 Task: Choose a reason to hibernate the account as "i have a safety concern".
Action: Mouse moved to (694, 94)
Screenshot: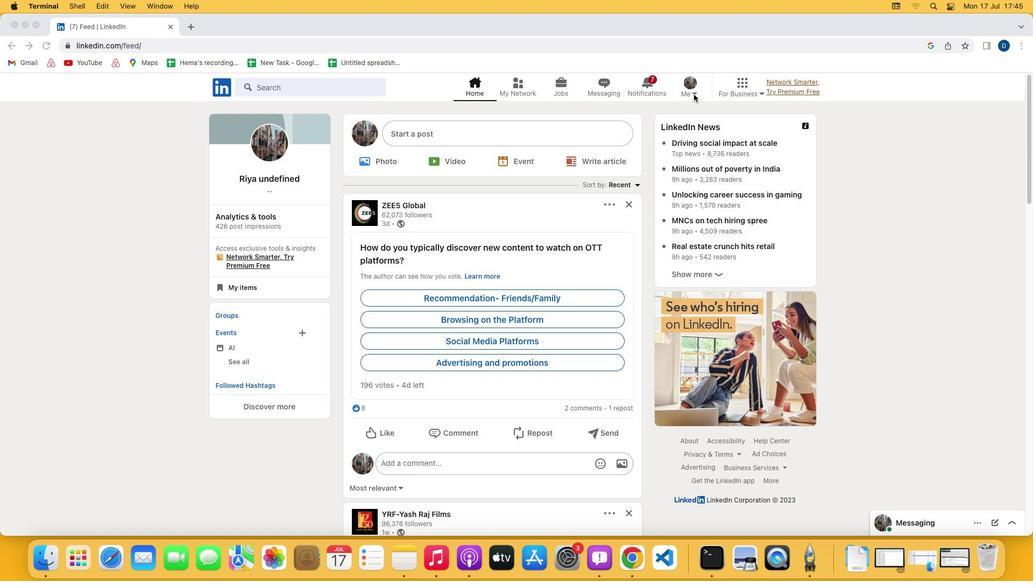 
Action: Mouse pressed left at (694, 94)
Screenshot: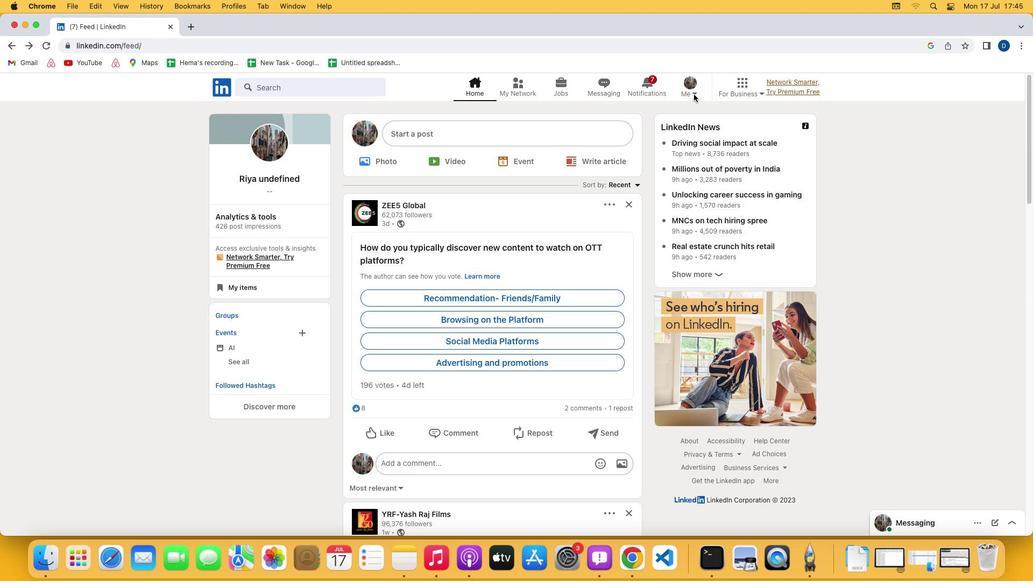 
Action: Mouse moved to (695, 94)
Screenshot: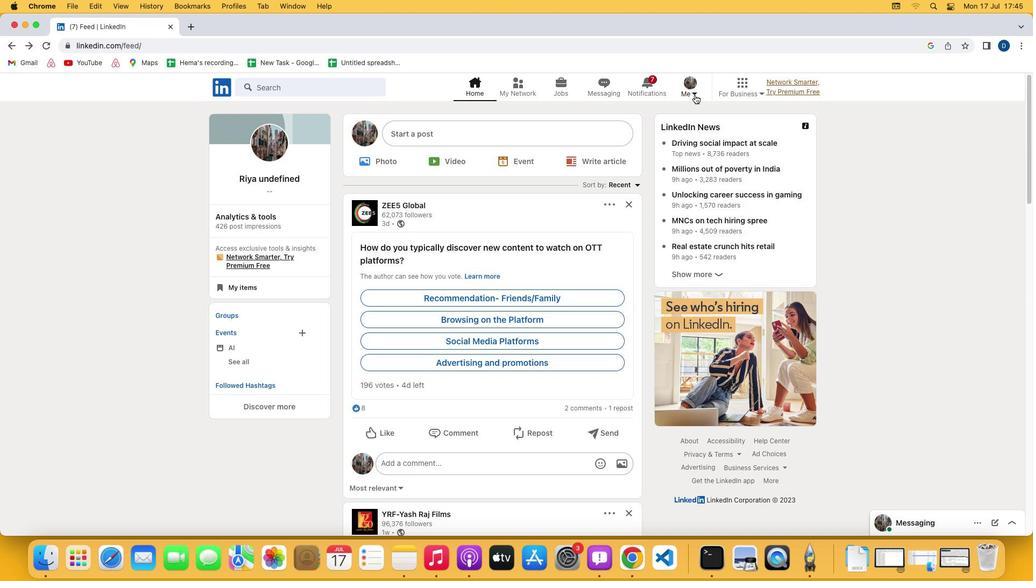 
Action: Mouse pressed left at (695, 94)
Screenshot: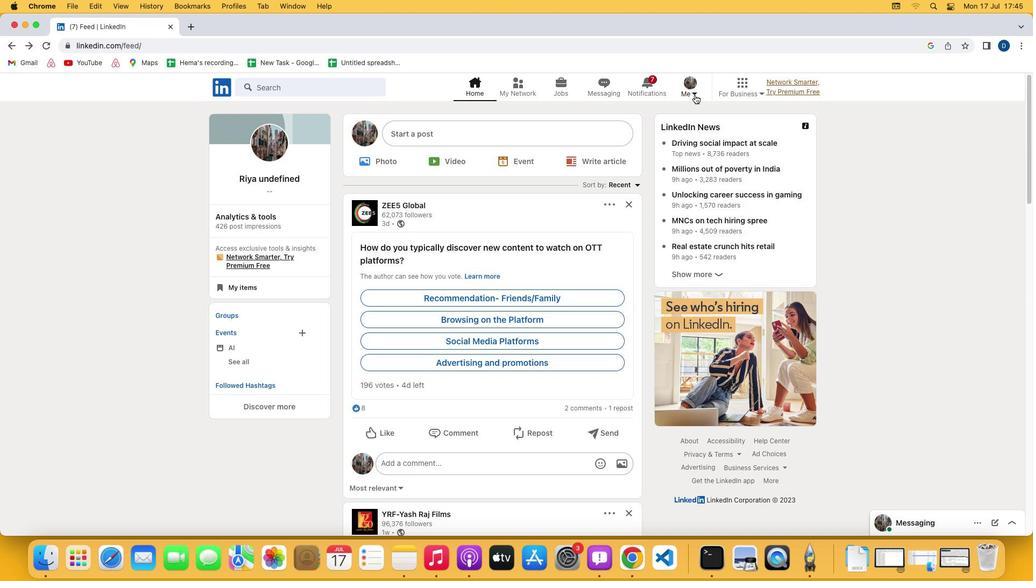 
Action: Mouse moved to (628, 204)
Screenshot: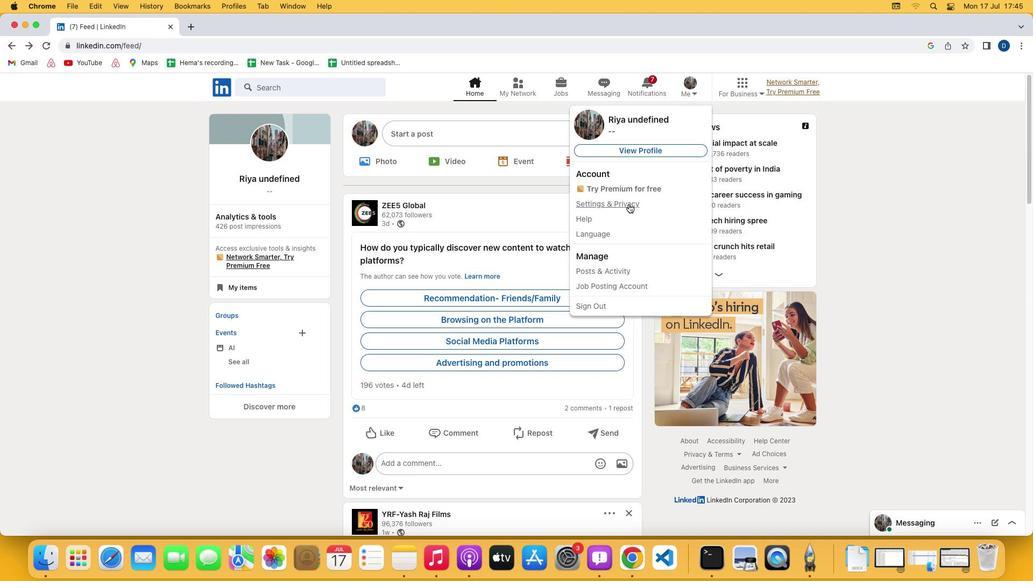 
Action: Mouse pressed left at (628, 204)
Screenshot: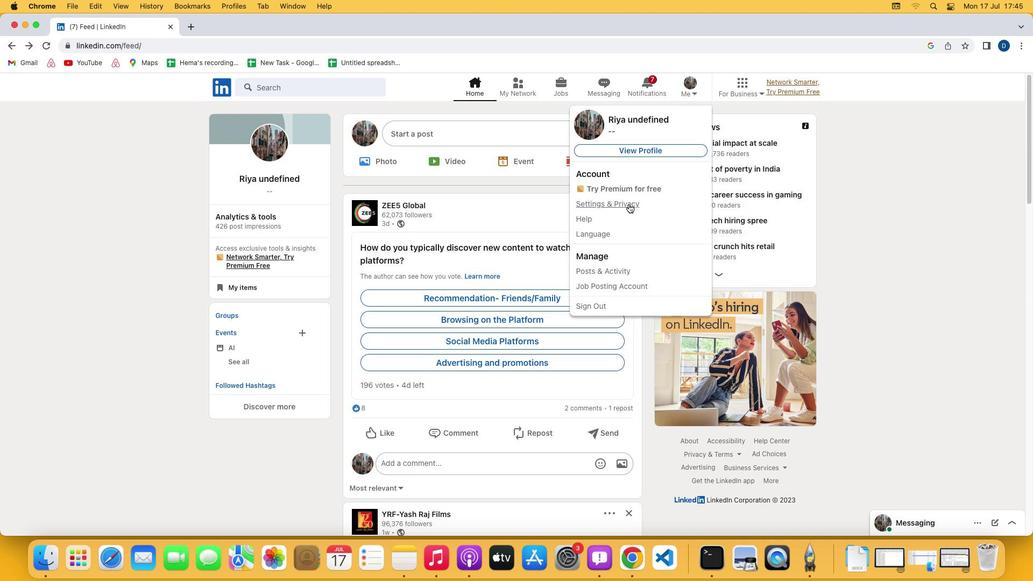 
Action: Mouse moved to (603, 373)
Screenshot: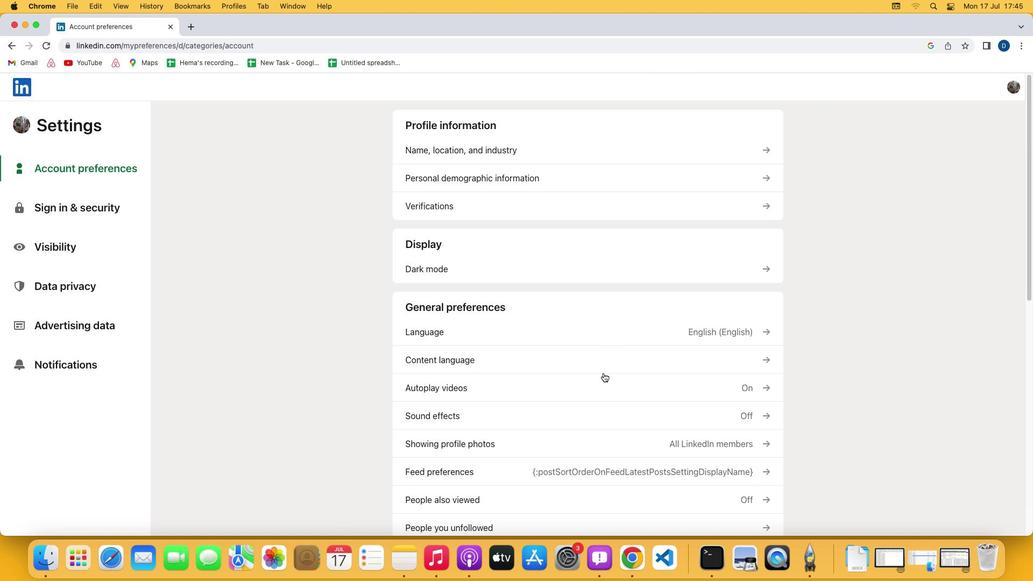 
Action: Mouse scrolled (603, 373) with delta (0, 0)
Screenshot: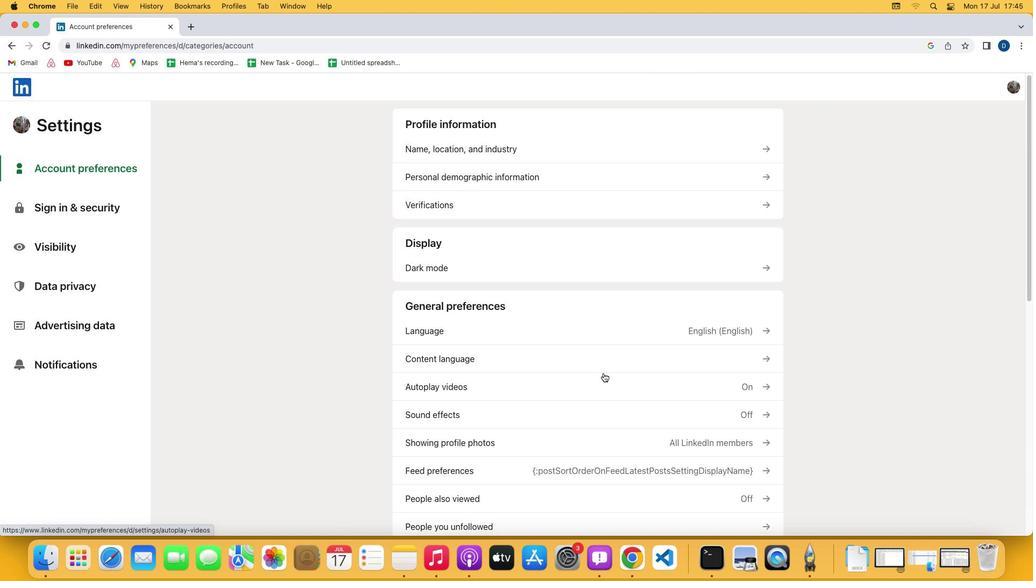 
Action: Mouse scrolled (603, 373) with delta (0, 0)
Screenshot: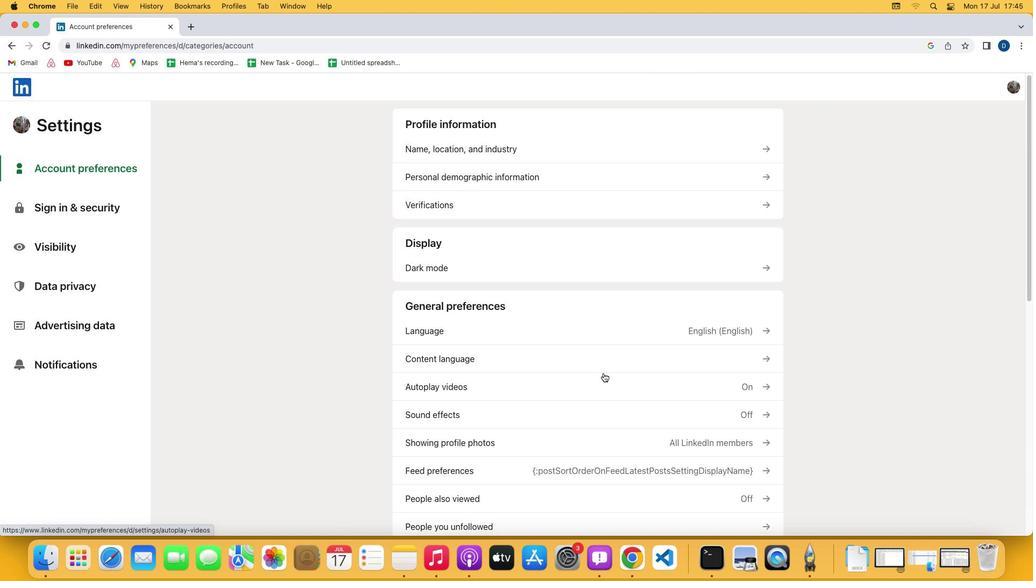 
Action: Mouse scrolled (603, 373) with delta (0, -1)
Screenshot: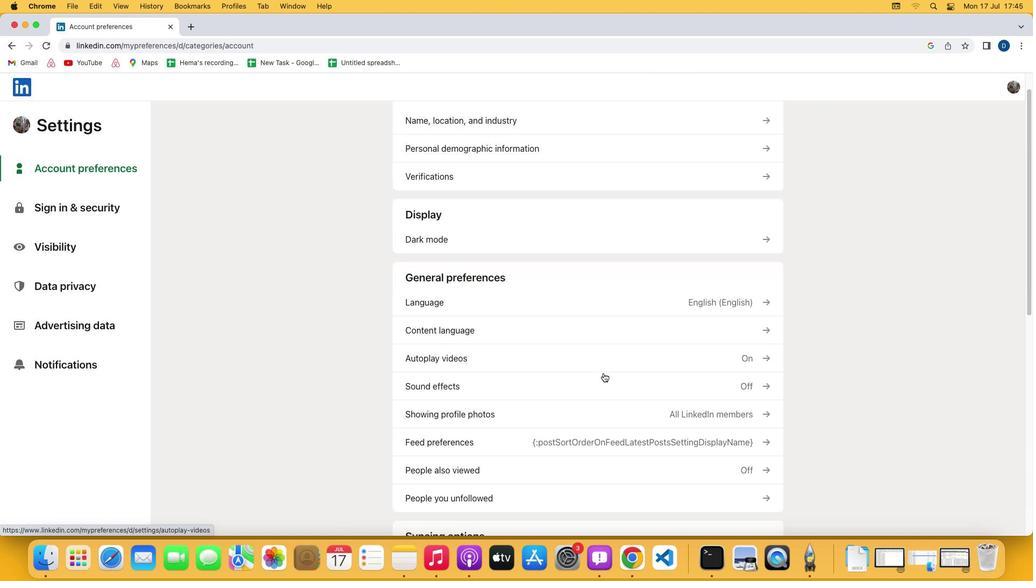 
Action: Mouse scrolled (603, 373) with delta (0, -2)
Screenshot: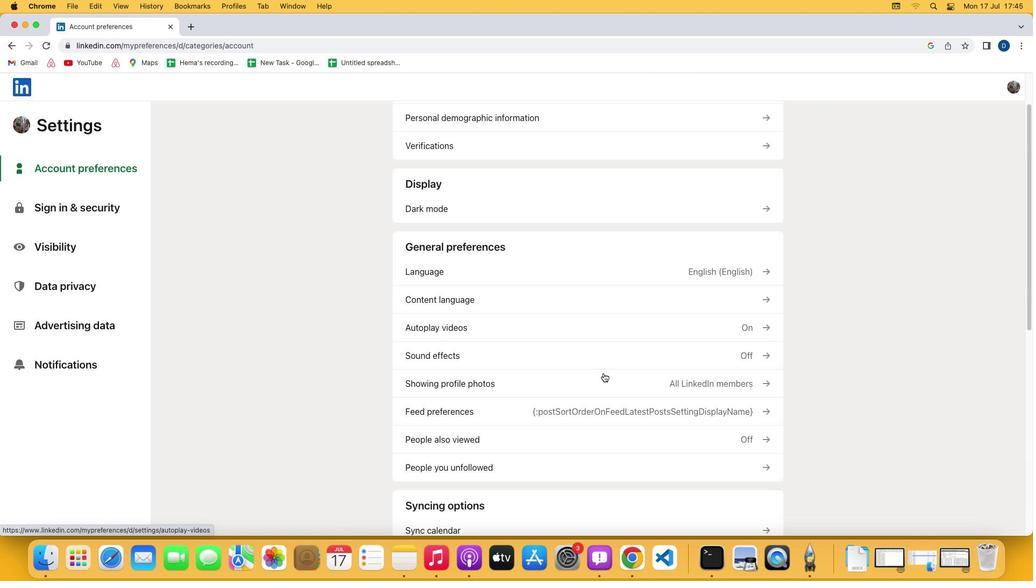 
Action: Mouse scrolled (603, 373) with delta (0, -2)
Screenshot: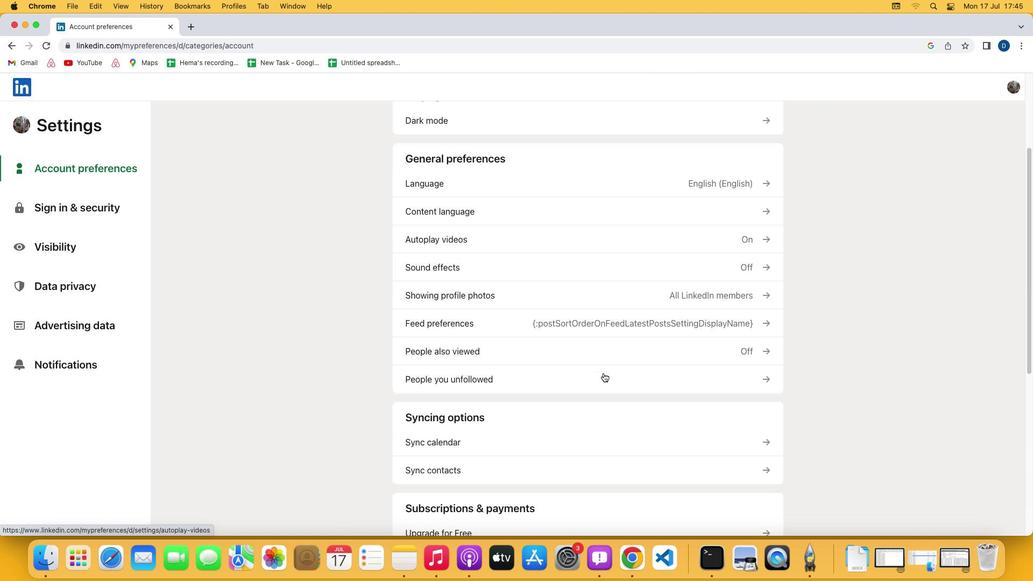 
Action: Mouse scrolled (603, 373) with delta (0, 0)
Screenshot: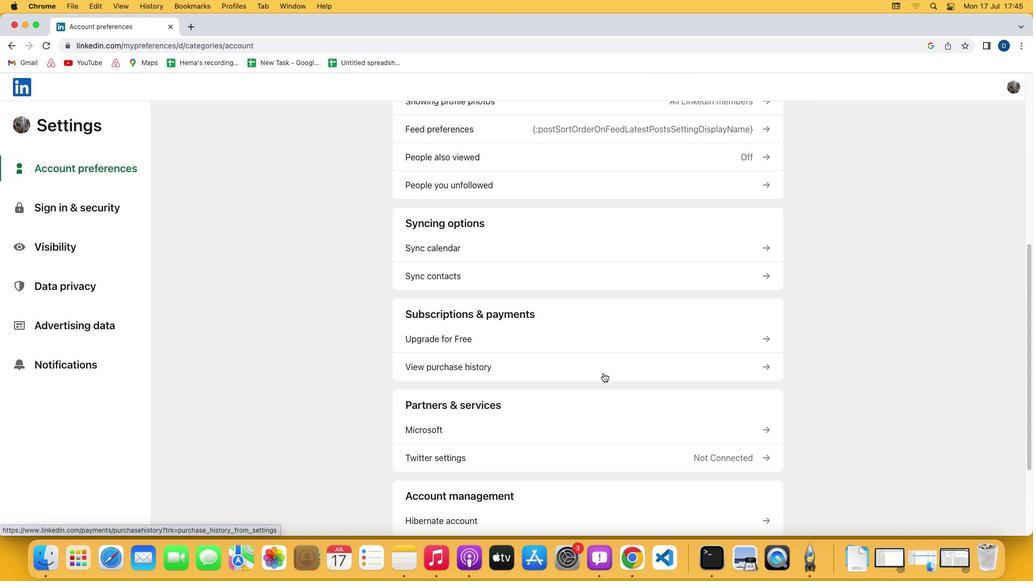 
Action: Mouse scrolled (603, 373) with delta (0, 0)
Screenshot: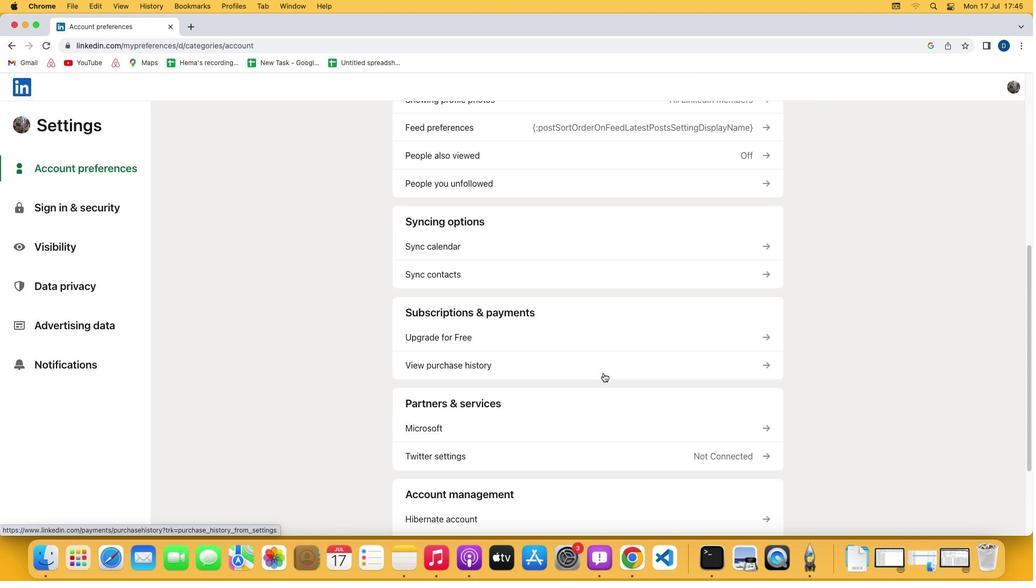 
Action: Mouse scrolled (603, 373) with delta (0, -1)
Screenshot: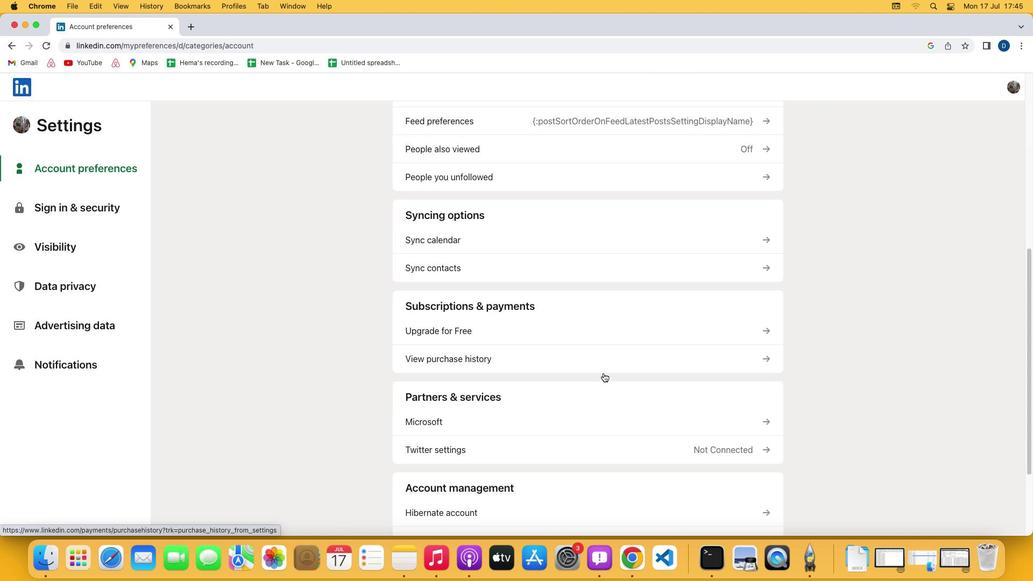 
Action: Mouse scrolled (603, 373) with delta (0, -1)
Screenshot: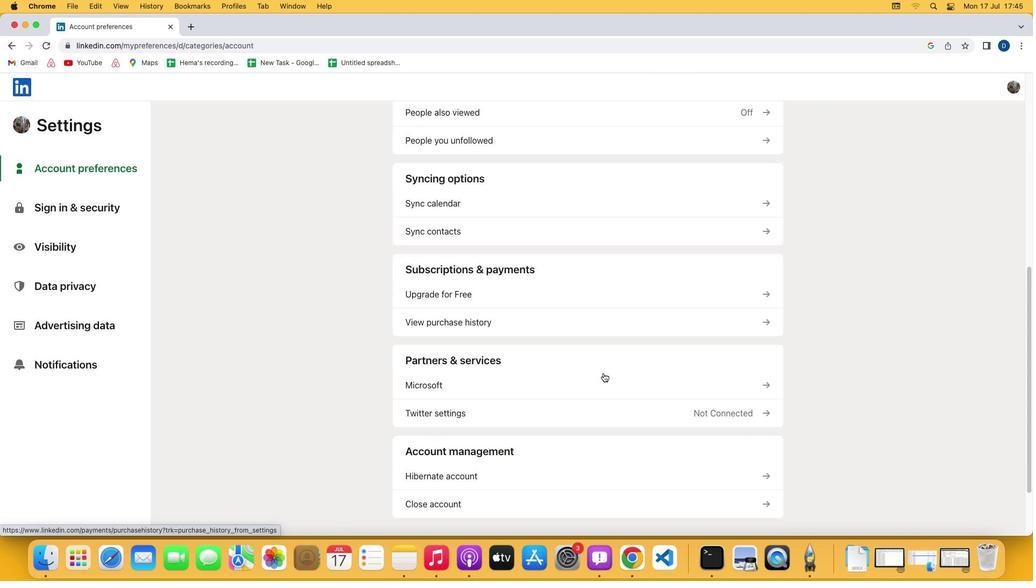 
Action: Mouse moved to (507, 392)
Screenshot: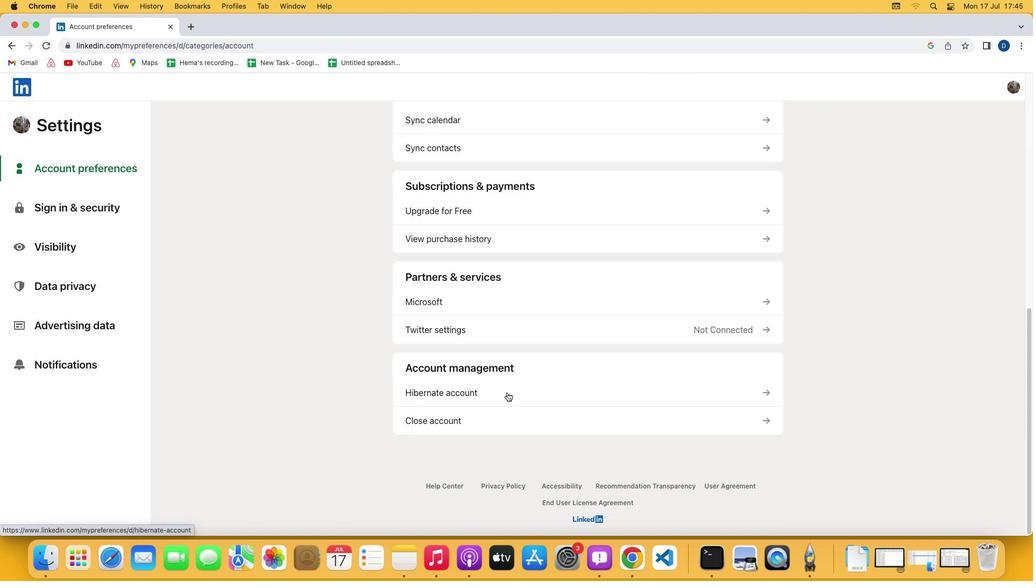 
Action: Mouse pressed left at (507, 392)
Screenshot: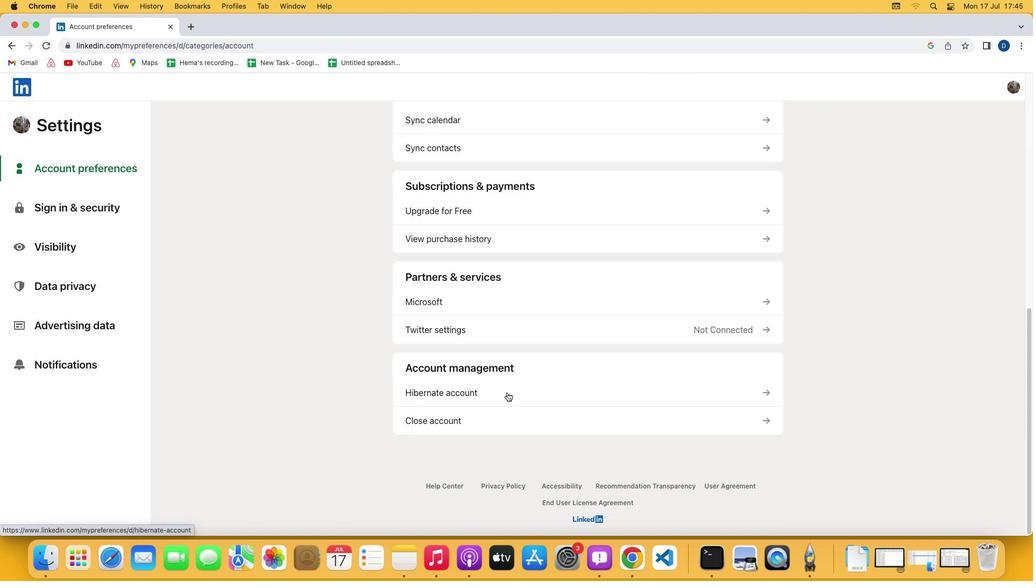 
Action: Mouse moved to (418, 280)
Screenshot: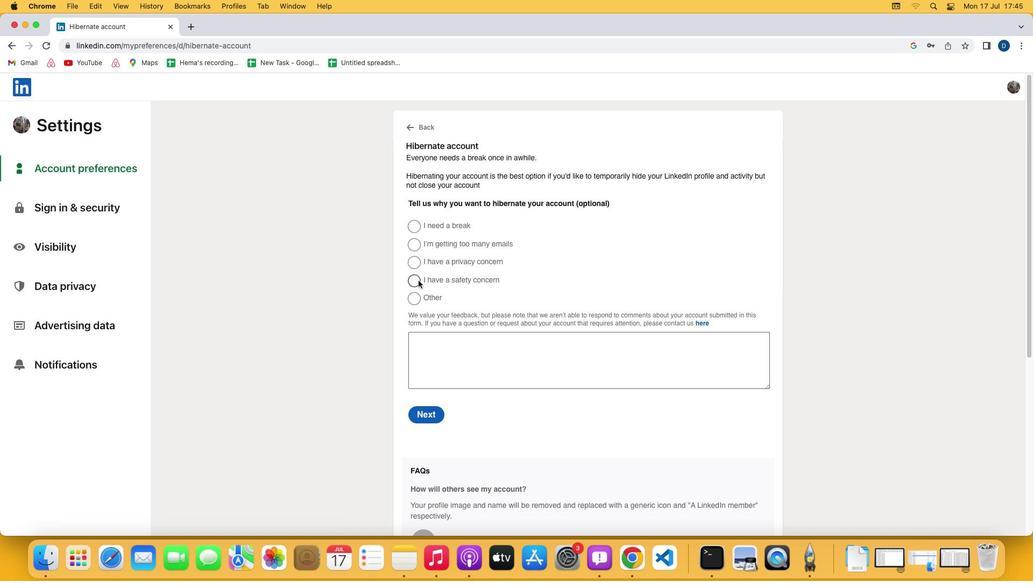
Action: Mouse pressed left at (418, 280)
Screenshot: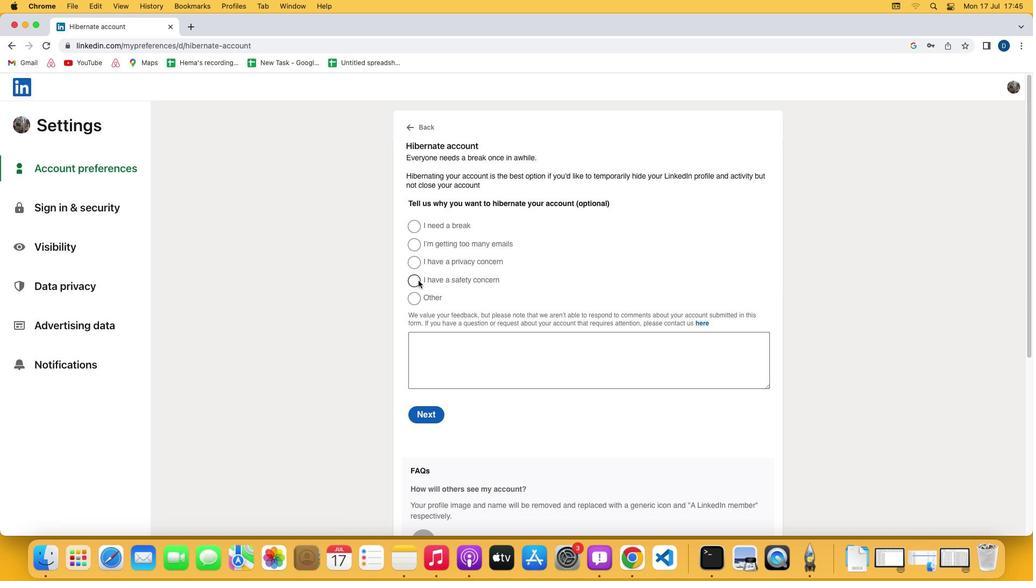 
Action: Mouse moved to (425, 306)
Screenshot: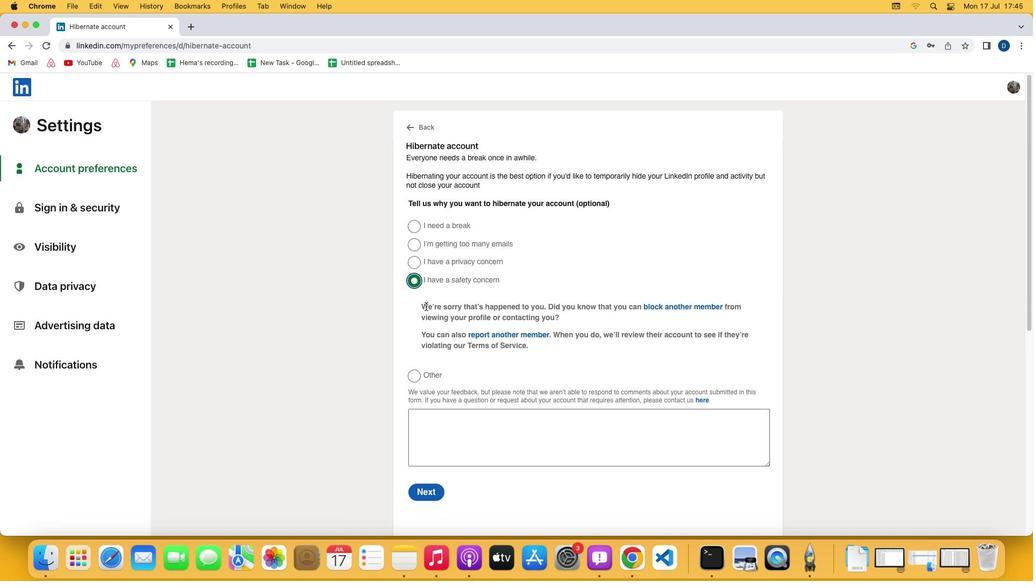 
